 Task: Perform Monte Carlo simulations for a stochastic process.
Action: Mouse moved to (162, 94)
Screenshot: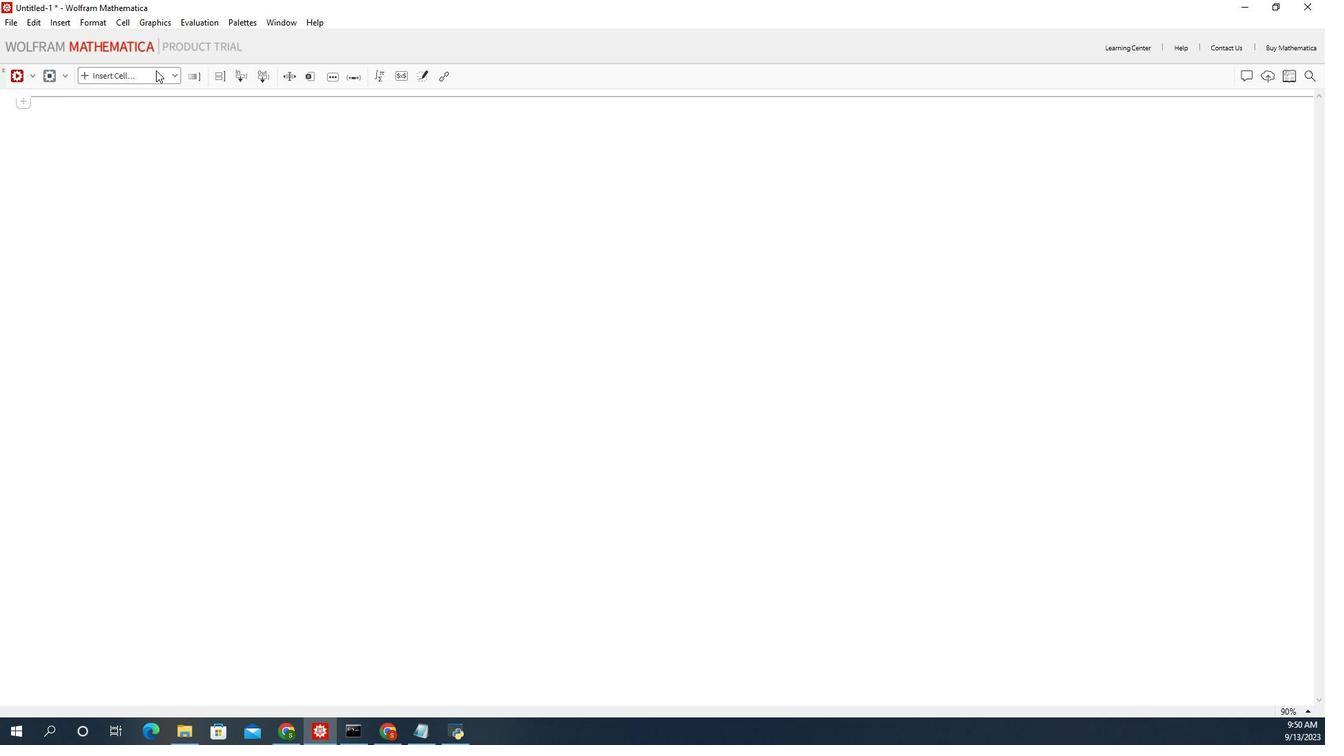 
Action: Mouse pressed left at (162, 94)
Screenshot: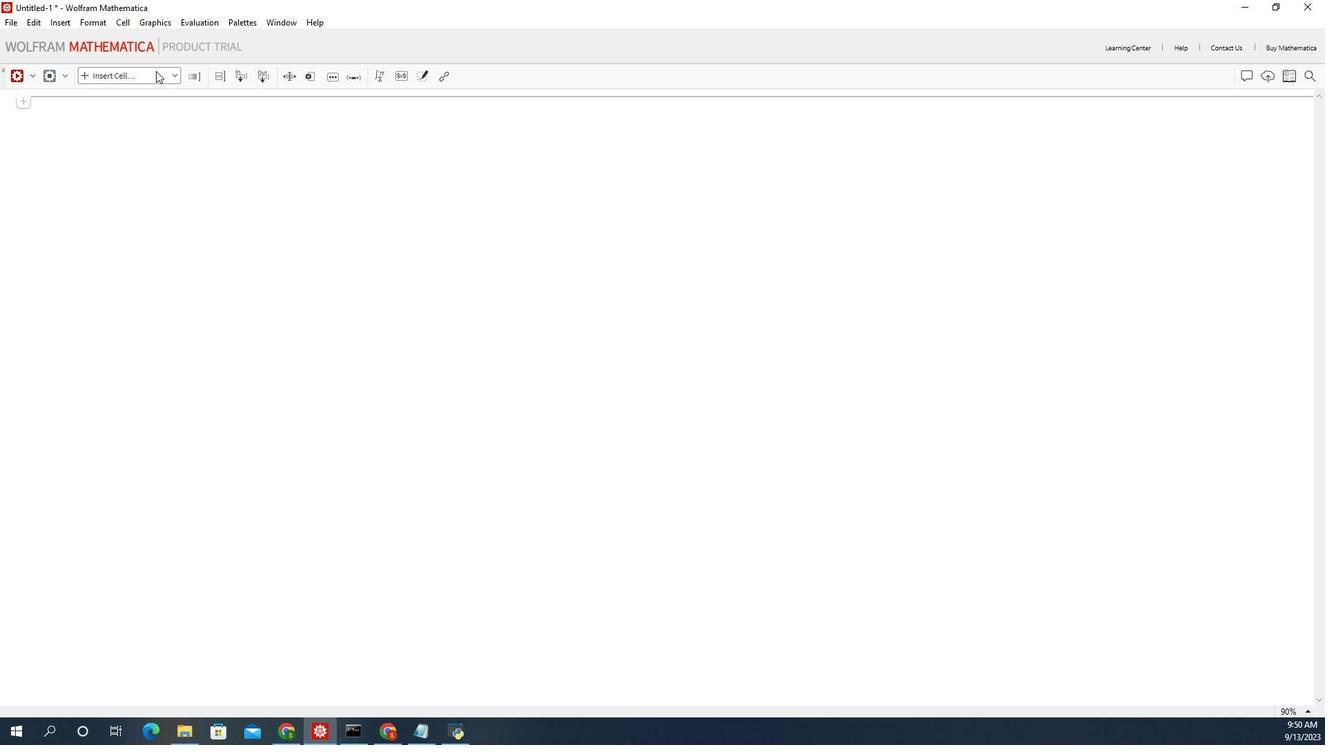 
Action: Mouse moved to (161, 120)
Screenshot: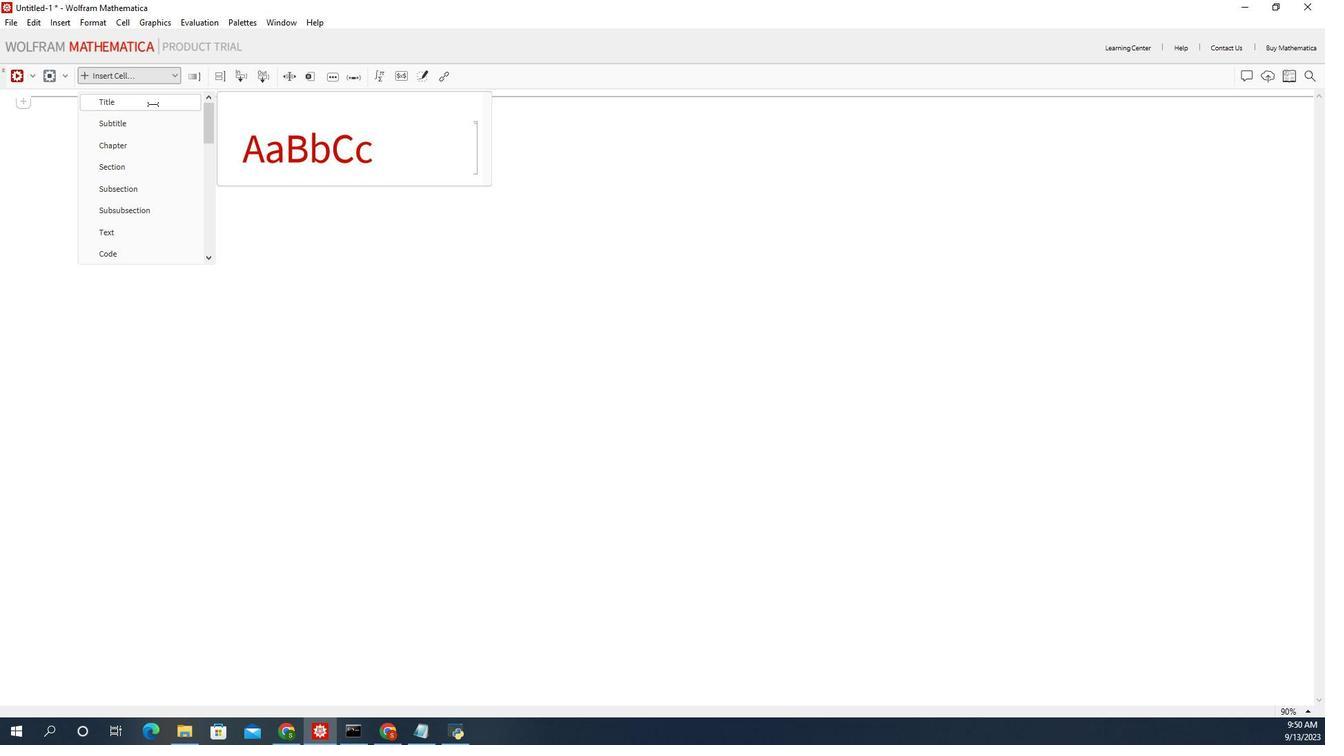
Action: Mouse pressed left at (161, 120)
Screenshot: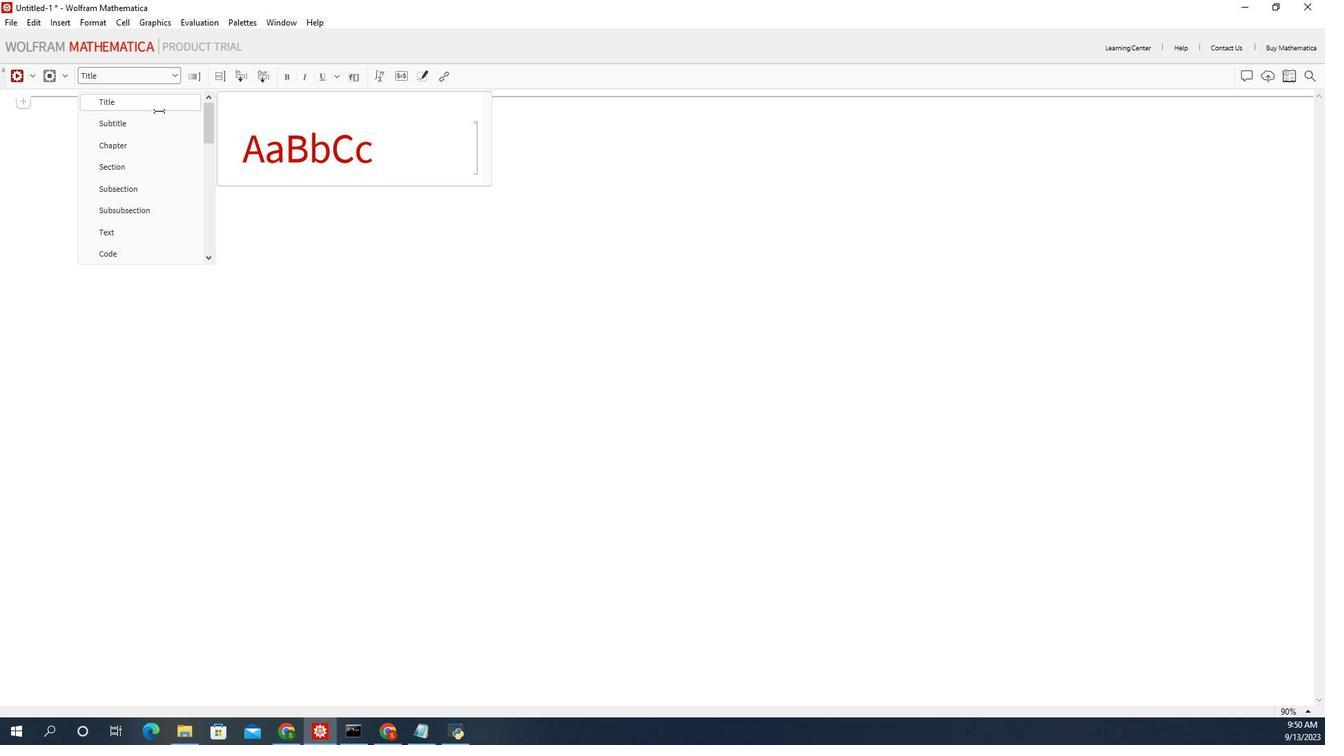 
Action: Mouse moved to (168, 142)
Screenshot: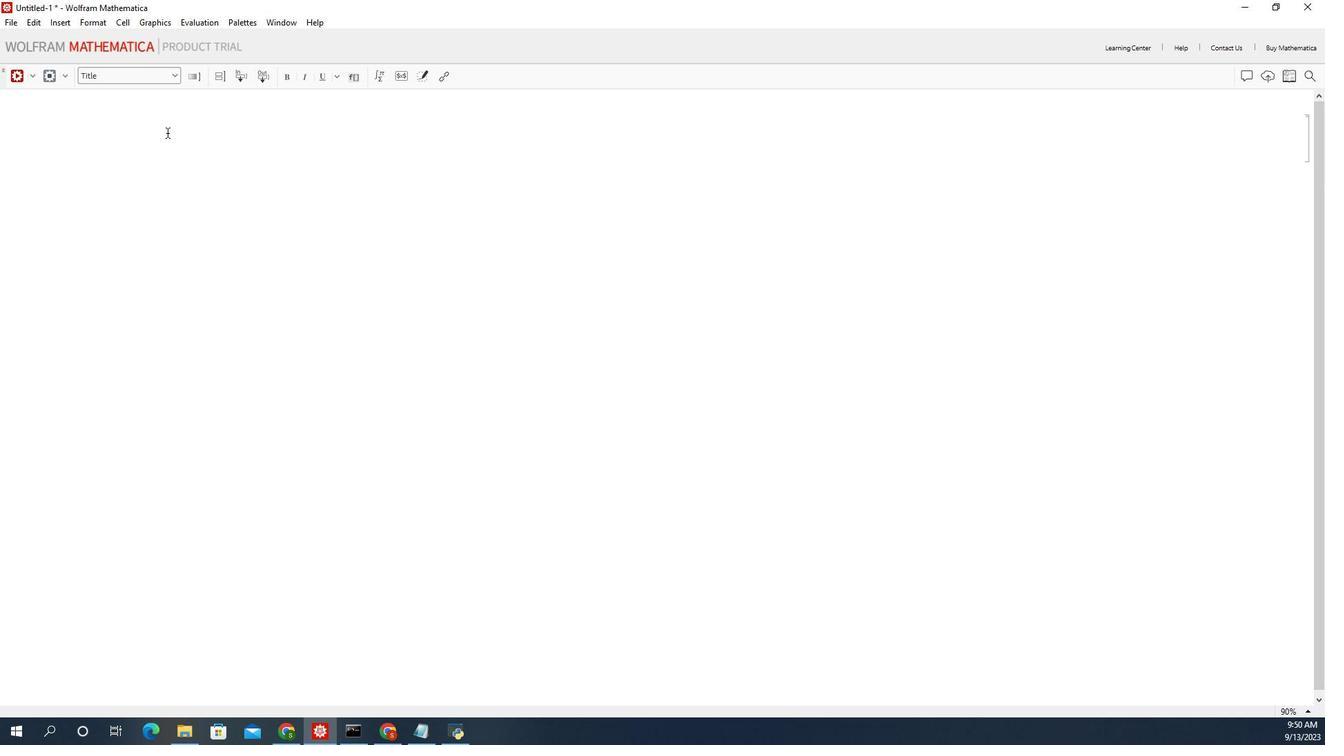 
Action: Key pressed <Key.shift>Monte<Key.space><Key.shift_r>Carlo<Key.space><Key.shift_r>Simulation<Key.space><Key.shift_r>For<Key.space><Key.shift_r>A<Key.space><Key.shift_r>Scho<Key.backspace><Key.backspace><Key.backspace>tochastic<Key.space><Key.shift>Process.
Screenshot: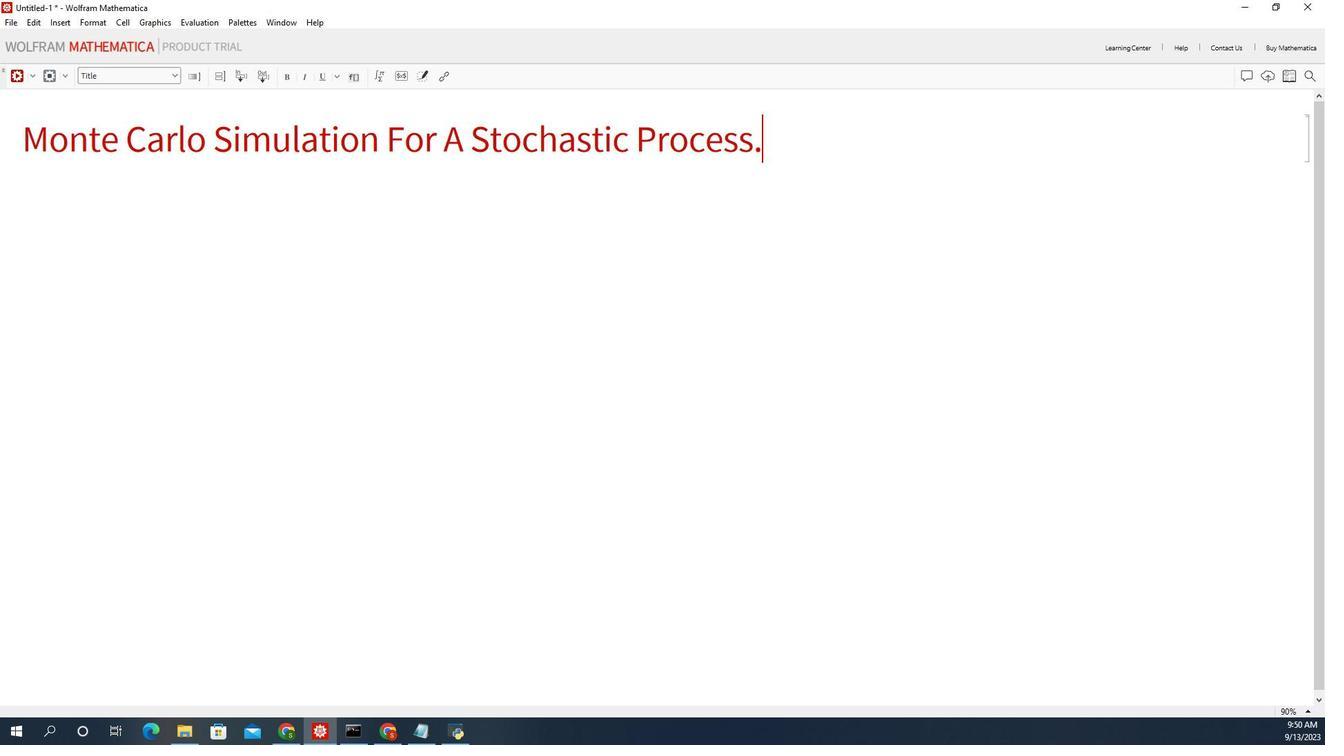 
Action: Mouse moved to (118, 169)
Screenshot: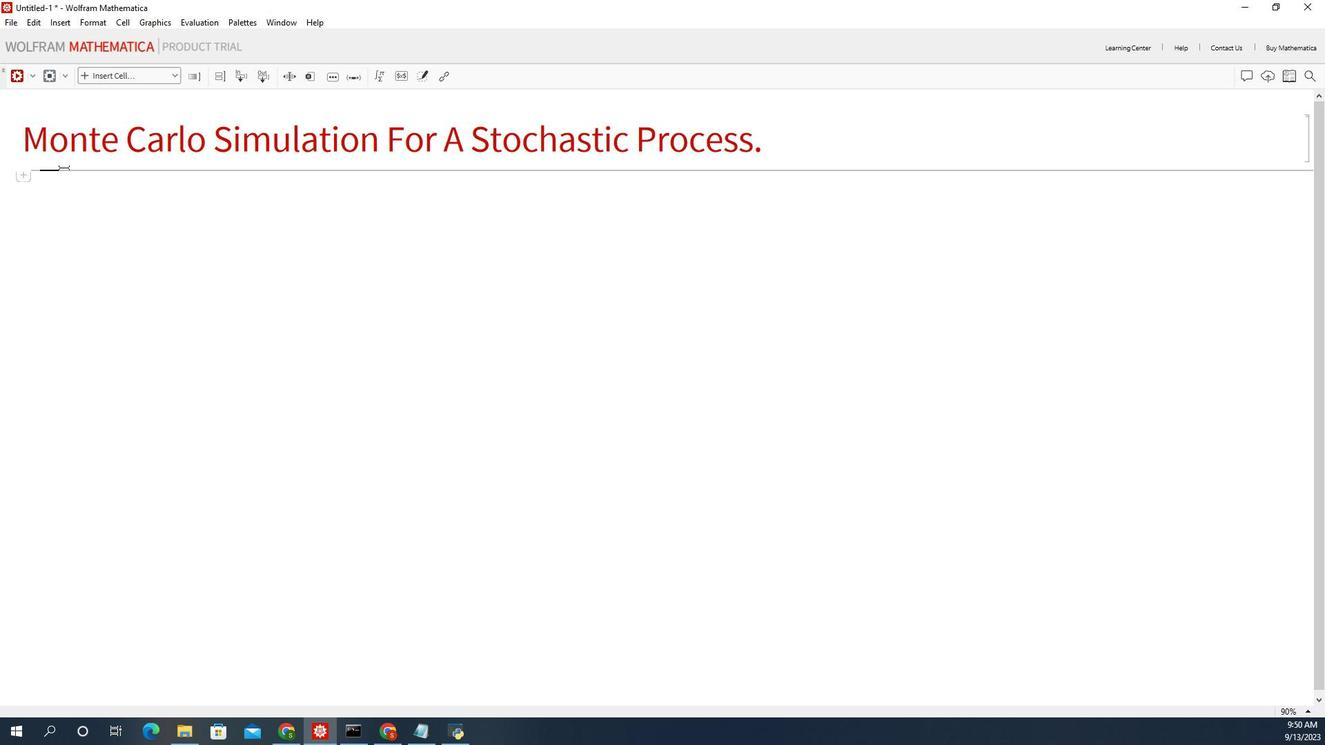 
Action: Mouse pressed left at (118, 169)
Screenshot: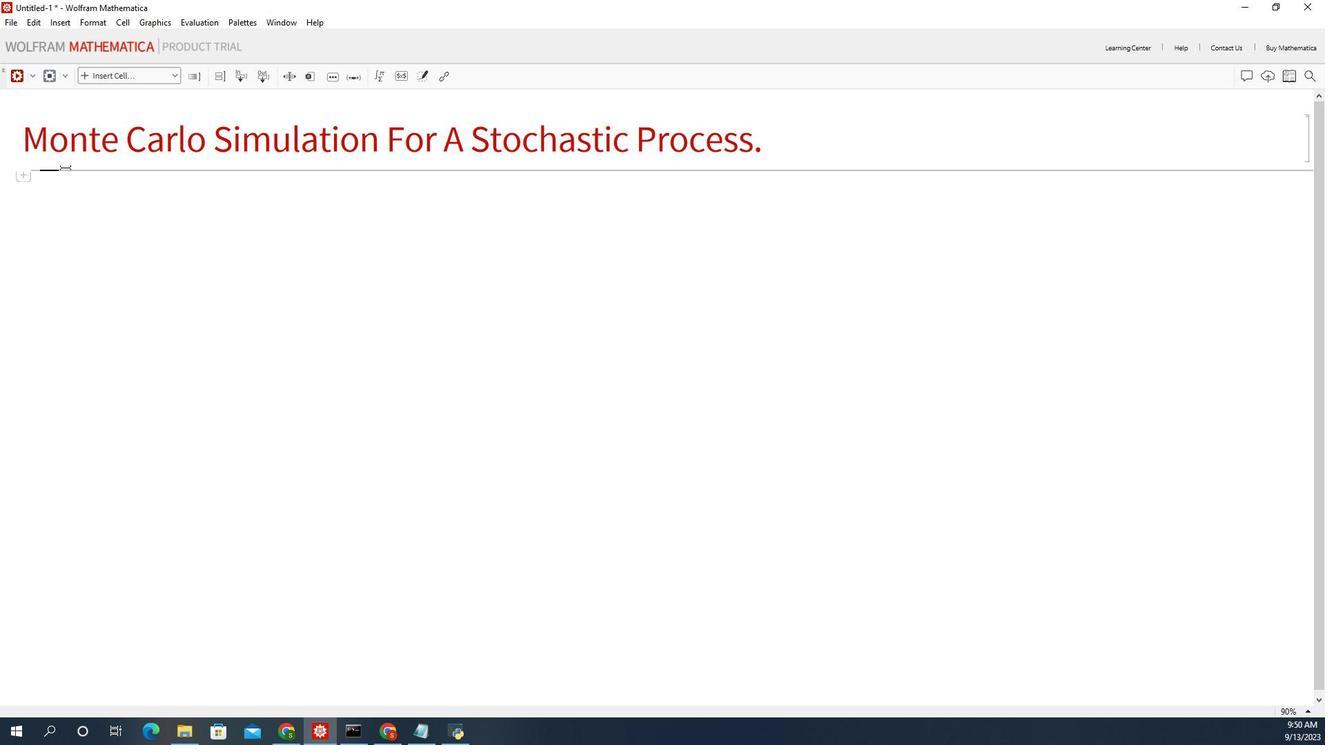 
Action: Mouse moved to (151, 102)
Screenshot: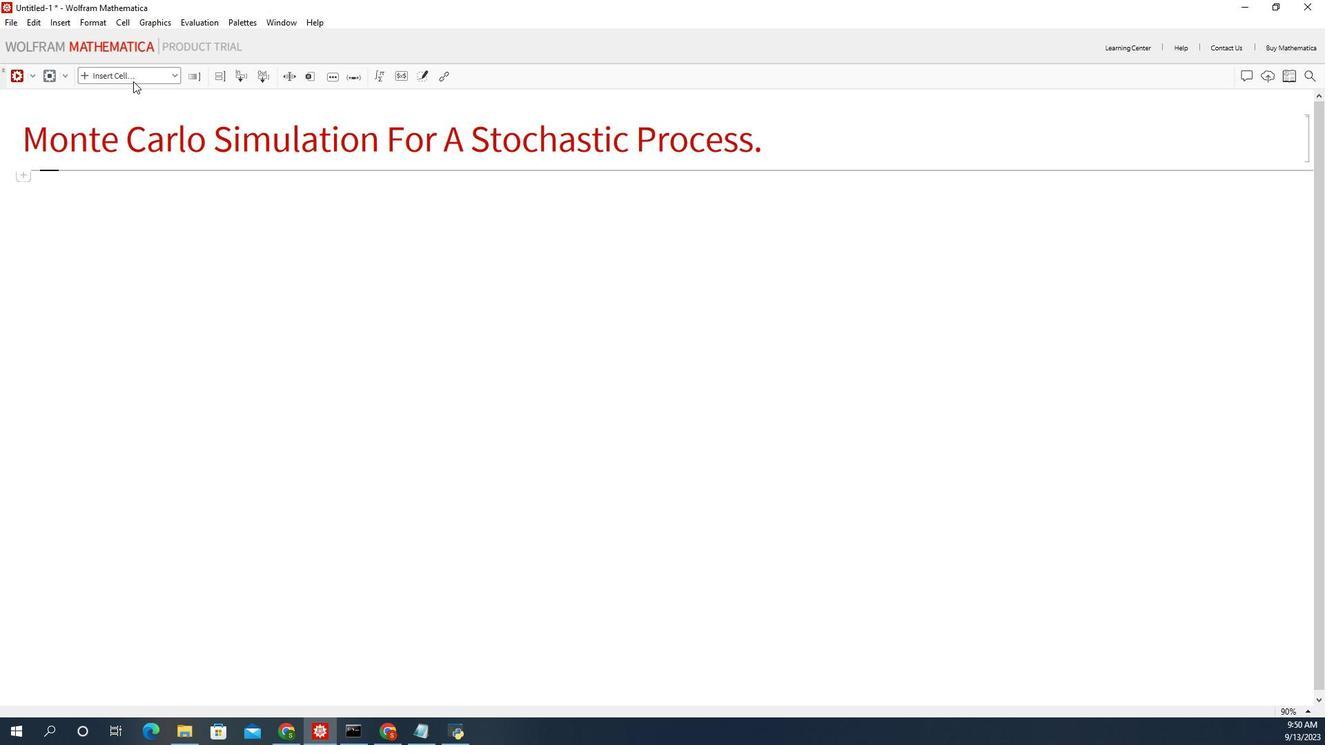 
Action: Mouse pressed left at (151, 102)
Screenshot: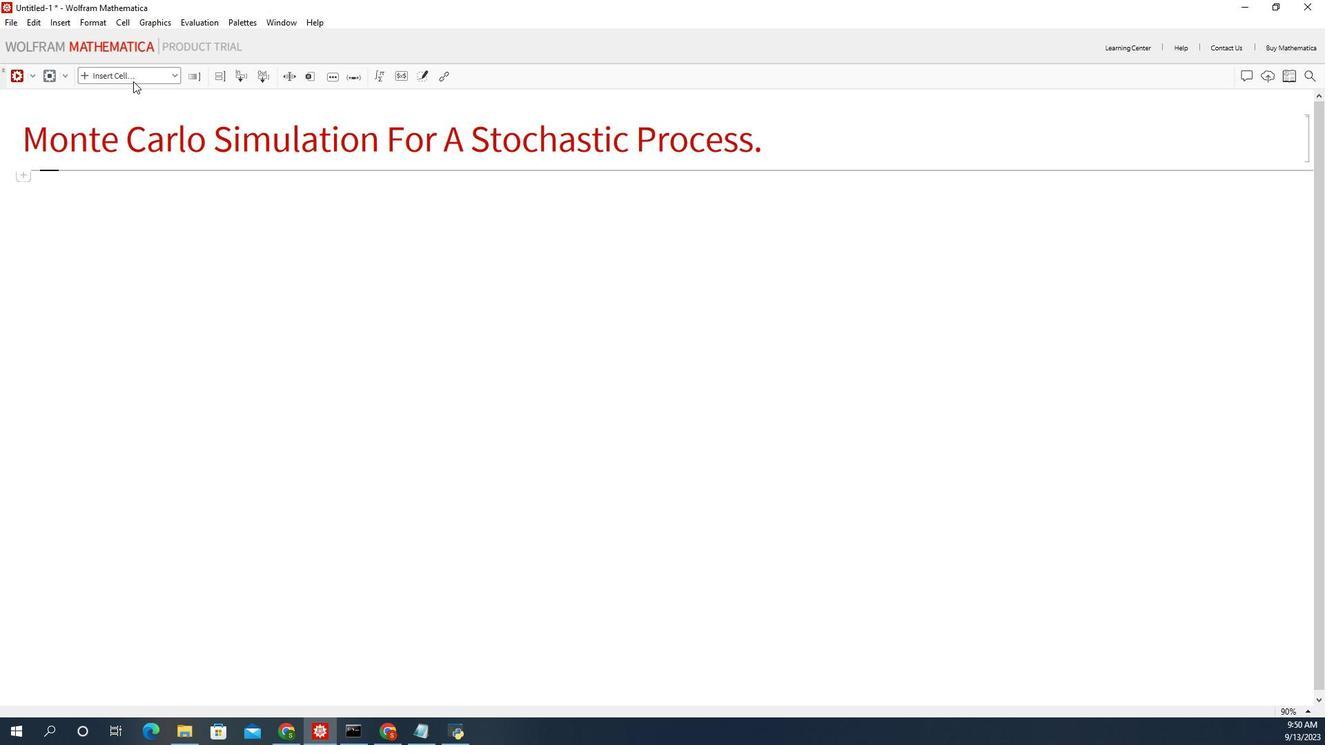 
Action: Mouse moved to (149, 234)
Screenshot: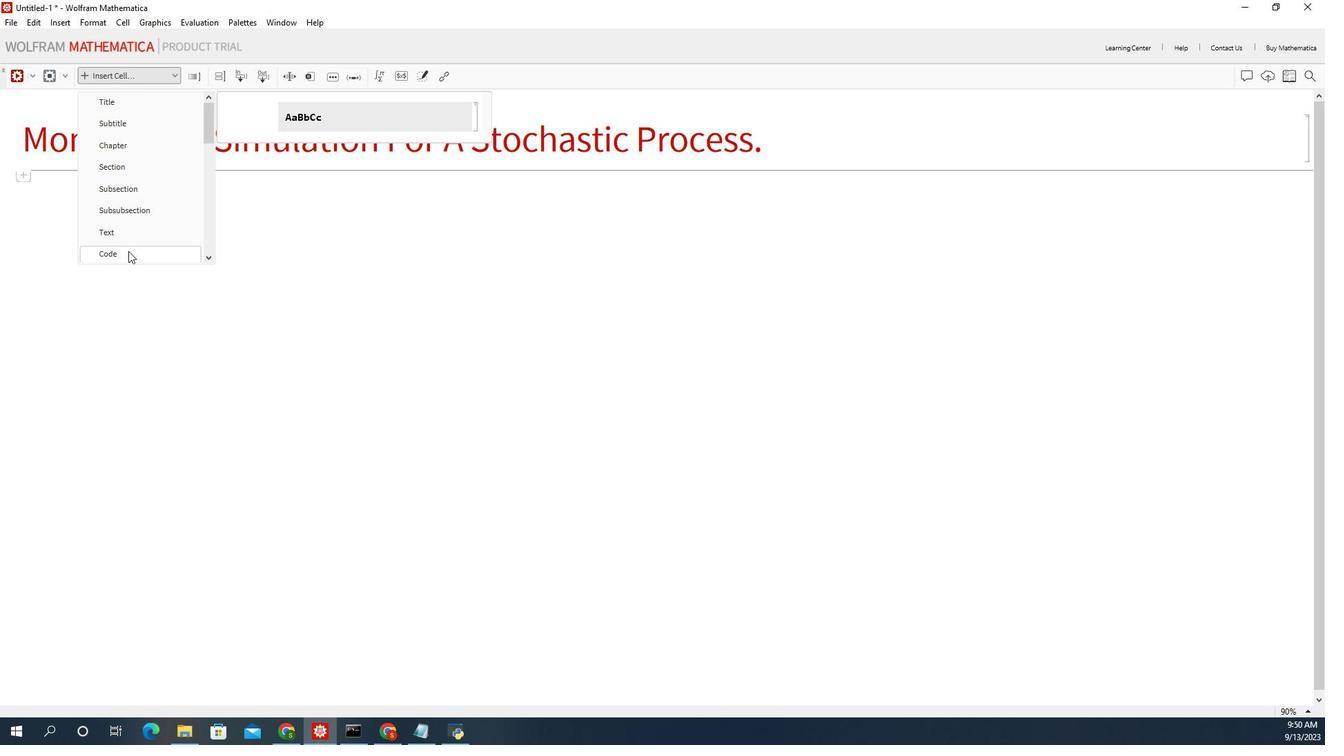 
Action: Mouse pressed left at (149, 234)
Screenshot: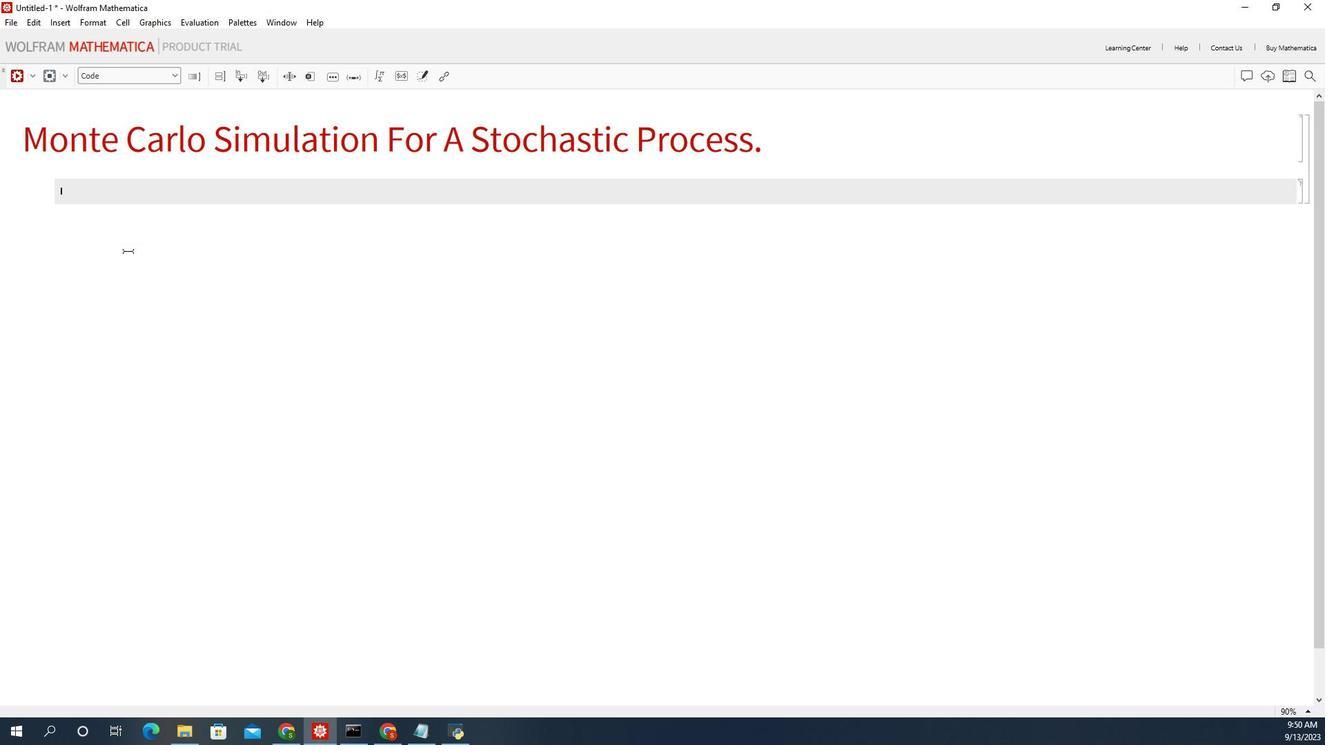 
Action: Key pressed <Key.cmd>9
Screenshot: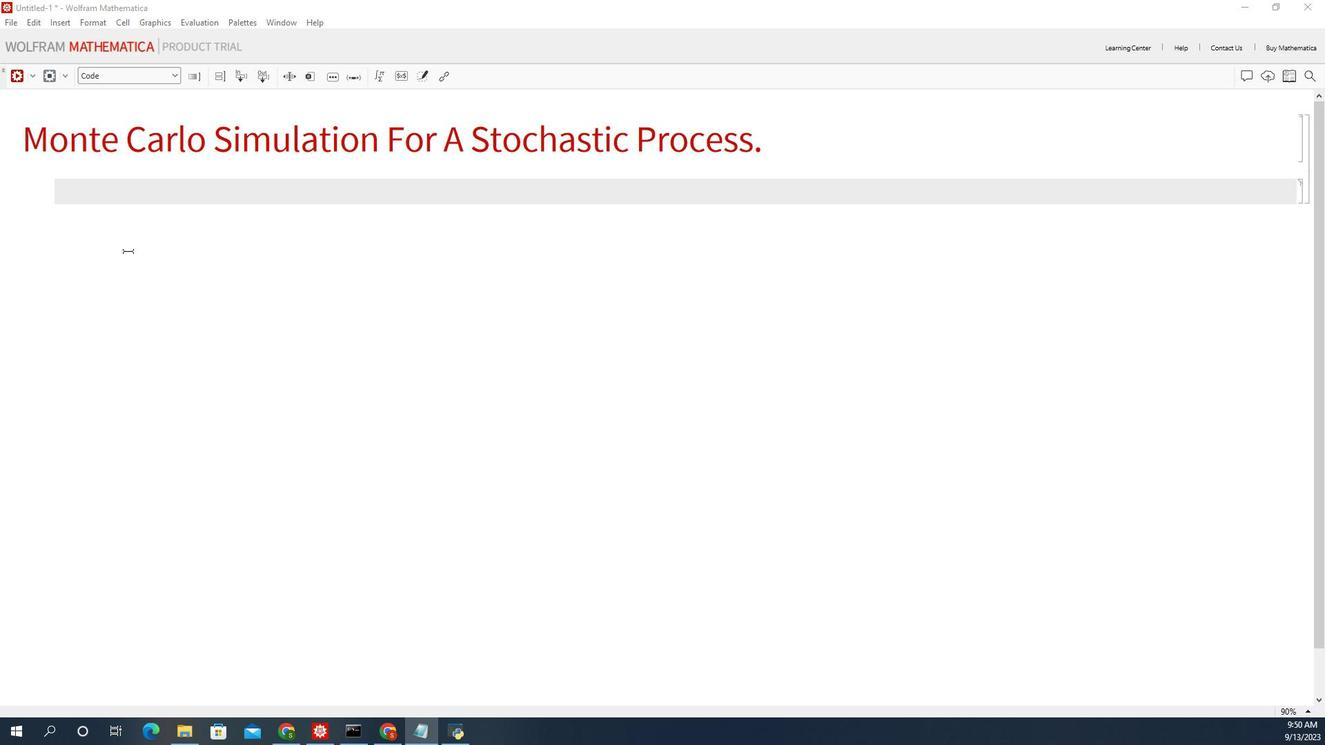 
Action: Mouse moved to (172, 194)
Screenshot: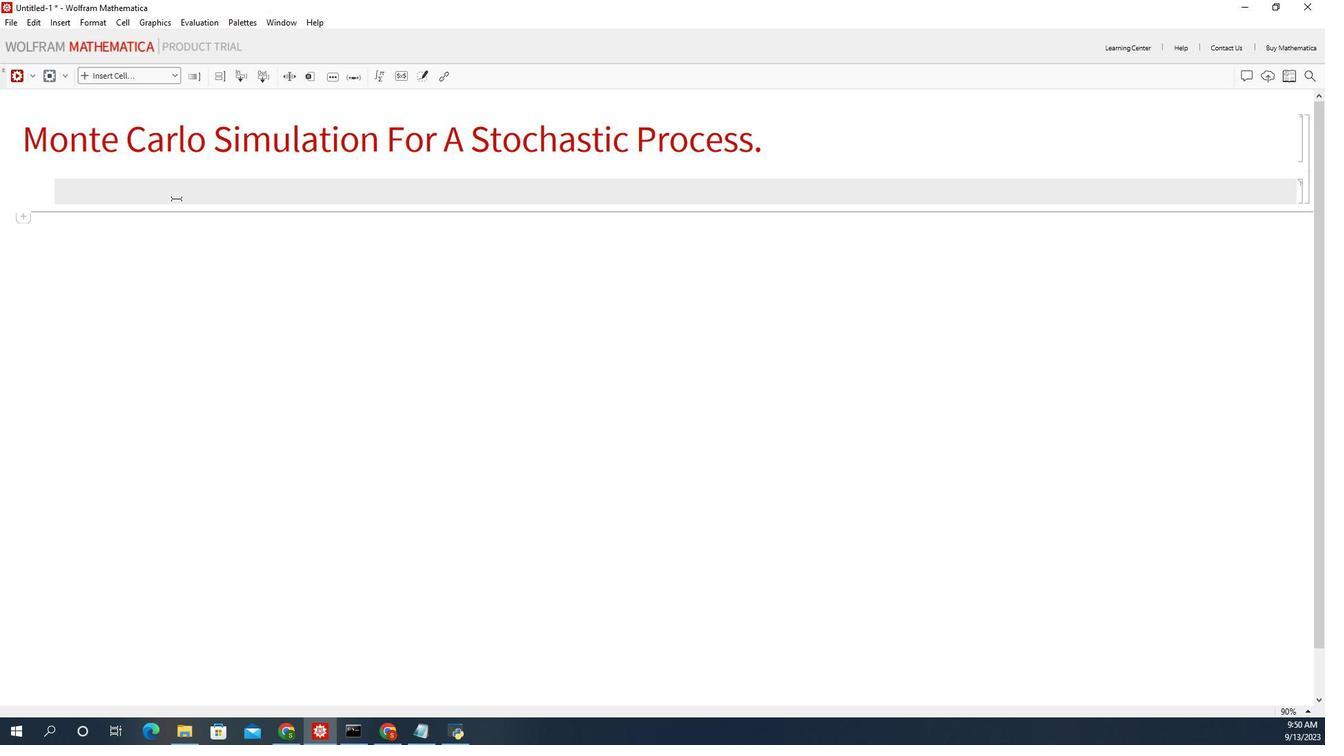 
Action: Mouse pressed left at (172, 194)
Screenshot: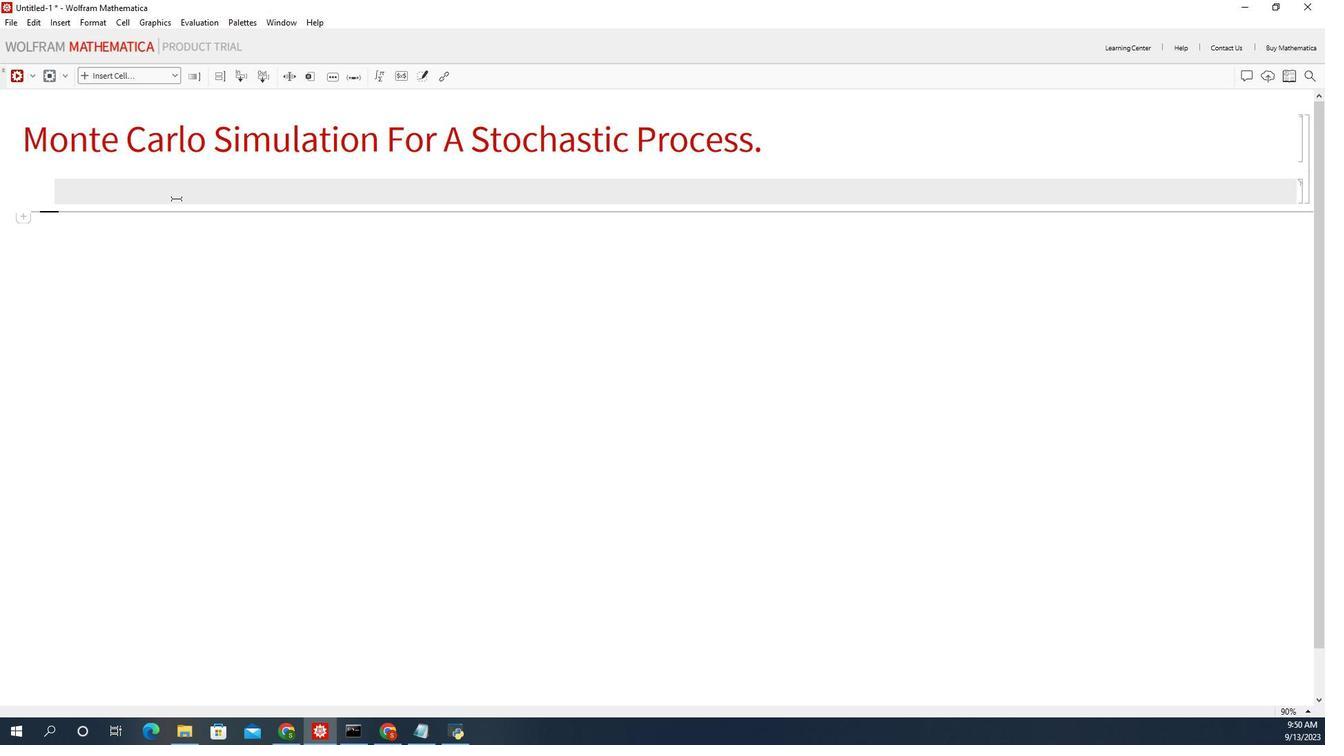 
Action: Mouse moved to (173, 189)
Screenshot: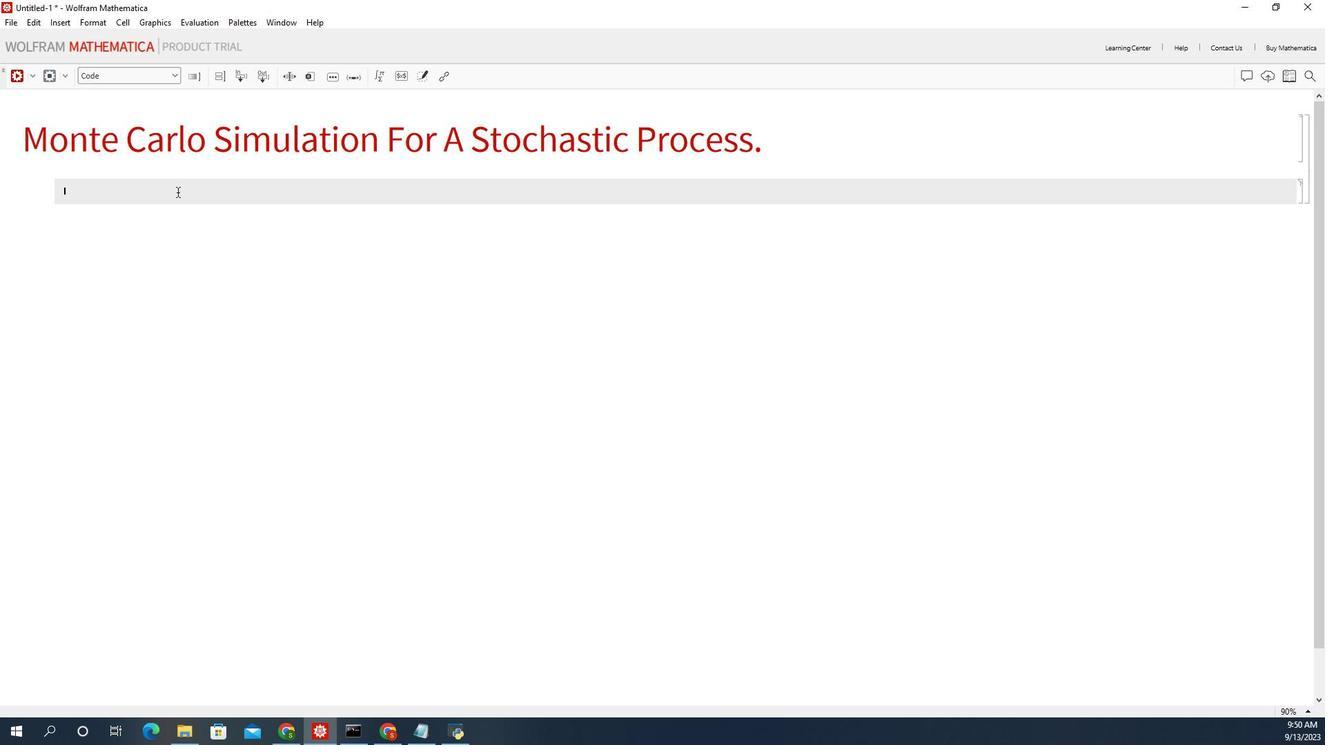 
Action: Mouse pressed left at (173, 189)
Screenshot: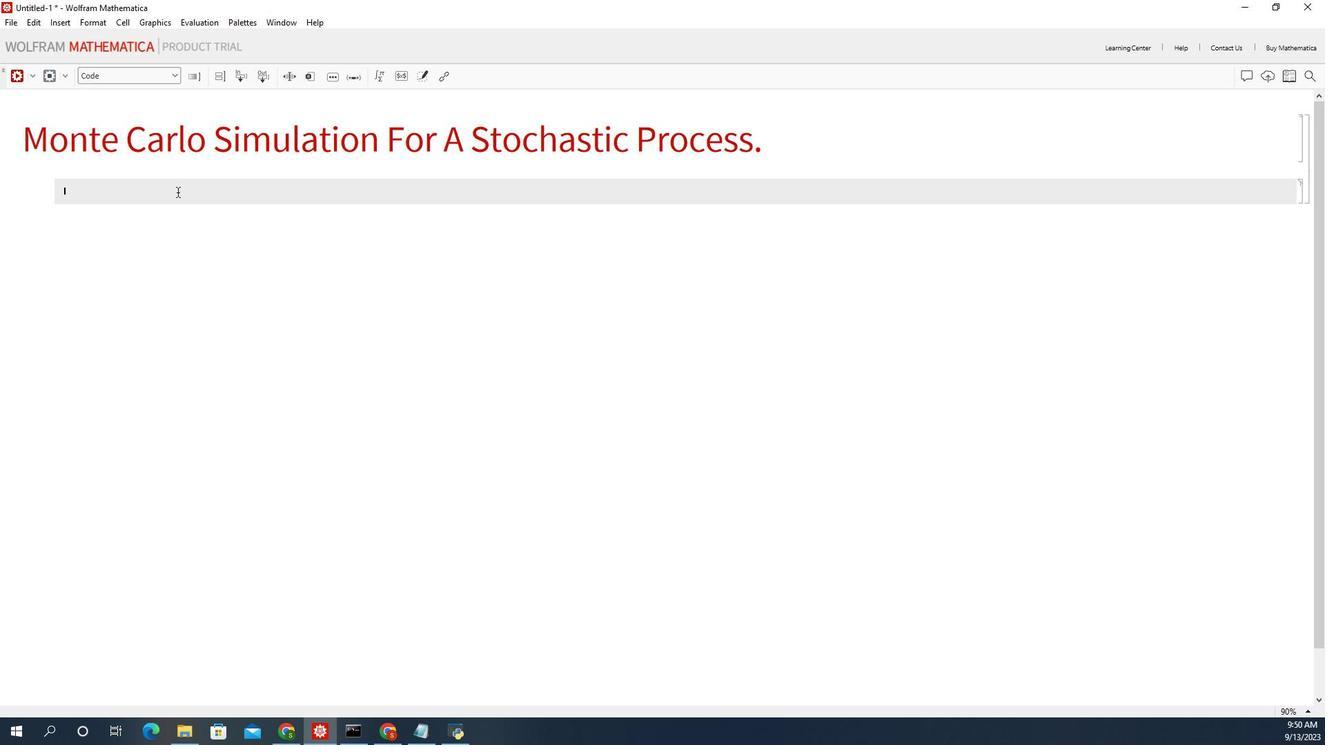 
Action: Key pressed <Key.shift>(*<Key.space><Key.shift_r>Defu<Key.backspace>ine<Key.space>parameters<Key.space>1<Key.enter>ctrl+Zinectrl+Yctrl+Y<Key.space><Key.shift>Parameter<Key.space>1<Key.backspace><Key.num_lock><Key.end><Key.enter><Key.shift_r>Seed<Key.enter>[123<Key.right>;<Key.enter><Key.backspace><Key.space><Key.shift>(<Key.shift>*<Key.space><Key.shift_r>Set<Key.space>a<Key.space>random<Key.space>f<Key.backspace>seed<Key.space>fo<Key.space>r<Key.backspace><Key.backspace>r<Key.space>reproductivity<Key.space><Key.end><Key.enter>ns<Key.backspace><Key.shift_r>Simulations<Key.space>=<Key.space>0<Key.backspace>1000;<Key.enter><Key.backspace><Key.shift><Key.space><Key.shift>(*<Key.space>n<Key.backspace><Key.shift>Numver<Key.backspace><Key.backspace>b<Key.backspace>b<Key.backspace>e<Key.backspace><Key.backspace>ber<Key.space>of<Key.space>simulations<Key.end><Key.enter>n<Key.shift_r>Steps<Key.space>=<Key.space>100;<Key.enter>end<Key.shift_r>Tine<Key.backspace><Key.backspace>me<Key.space>=<Key.space>1.0;<Key.up><Key.space><Key.space><Key.shift>(**)<Key.left><Key.space><Key.shift>M<Key.backspace><Key.shift>Number<Key.space>of<Key.space>time<Key.space>steps<Key.space><Key.end><Key.enter><Key.backspace><Key.left><Key.down><Key.space><Key.shift>*<Key.backspace><Key.shift>(*<Key.space><Key.shift_r>End<Key.space>time<Key.space>of<Key.space>the<Key.space>sm<Key.backspace>imulation<Key.end><Key.enter><Key.shift><Key.shift><Key.shift><Key.shift><Key.shift><Key.shift><Key.shift><Key.shift><Key.shift><Key.shift><Key.shift><Key.shift><Key.shift><Key.shift><Key.shift><Key.shift><Key.shift><Key.shift><Key.shift><Key.shift><Key.shift>(*<Key.space><Key.shift>Perform<Key.space><Key.shift>Mn<Key.backspace>one<Key.backspace>te<Key.space><Key.shift_r>Carki<Key.space><Key.backspace><Key.backspace><Key.backspace>lo<Key.space>sum<Key.backspace><Key.backspace>imulation<Key.space>for<Key.space>a<Key.space><Key.shift><Key.shift><Key.shift><Key.shift><Key.shift>Brownian<Key.space><Key.shift>Motian<Key.backspace><Key.backspace>on<Key.space><Key.end><Key.enter>su<Key.backspace>imulations<Key.space>=<Key.space><Key.shift>Table[<Key.enter><Key.enter><Key.up><Key.shift_r>Accumulate[<Key.enter><Key.enter><Key.up><Key.shift>Pren<Key.backspace>pend<Key.down><Key.enter>[<Key.enter><Key.enter><Key.up><Key.shift><Key.shift><Key.shift>Random<Key.space><Key.shift_r><Key.backspace><Key.shift_r>Var<Key.enter>[[<Key.backspace><Key.enter><Key.enter><Key.up><Key.shift>Normal<Key.shift_r>Distribution[<Key.enter><Key.enter><Key.shift_r>0,<Key.shift_r>Sqrit<Key.backspace><Key.backspace>t[end<Key.enter>/nst<Key.enter><Key.end>,<Key.enter>nsteps<Key.enter><Key.down><Key.left><Key.backspace><Key.right>,<Key.enter>0<Key.down><Key.left><Key.backspace><Key.down><Key.left><Key.backspace><Key.end>,<Key.left><Key.right><Key.shift><Key.shift><Key.shift><Key.shift><Key.shift><Key.shift><Key.shift><Key.shift><Key.shift><Key.shift><Key.enter><Key.shift><Key.shift><Key.shift><Key.shift><Key.shift><Key.shift><Key.shift>{n<Key.shift_r>Simulations<Key.down><Key.enter><Key.down>;<Key.enter><Key.shift>(*<Key.space><Key.shift>Visualise<Key.space>the<Key.space><Key.shift>Monte<Key.space><Key.shift_r>CAr<Key.backspace><Key.backspace>arlo<Key.space>simulation<Key.space>results<Key.space><Key.end><Key.enter><Key.shift>List<Key.shift>Line<Key.shift>P<Key.enter>[<Key.enter><Key.enter><Key.up><Key.shift_r>S<Key.backspace>simulations,<Key.space><Key.shift>Plt<Key.backspace>otrange<Key.enter><Key.shift_r>All<Key.enter>,<Key.enter><Key.shift>Plot<Key.shift>Label<Key.enter><Key.shift>"<Key.shift_r>Brownian<Key.space><Key.shift>Motion<Key.space><Key.shift_r>Simulations<Key.right>,<Key.enter><Key.shift><Key.shift_r>Axes<Key.shift>Label<Key.enter><Key.shift><Key.shift><Key.shift><Key.shift><Key.shift><Key.shift><Key.shift><Key.shift><Key.shift><Key.shift><Key.shift>{"<Key.shift_r>Time<Key.space><Key.shift_r>Steps<Key.right>,<Key.shift>{<Key.shift>"<Key.shift>Positions<Key.backspace><Key.end><Key.left>,<Key.shift><Key.shift><Key.shift><Key.shift><Key.shift><Key.shift><Key.shift><Key.shift><Key.shift><Key.shift><Key.shift><Key.shift><Key.shift><Key.shift>Plotlegends<Key.enter>-<Key.shift>?<Key.backspace><Key.shift>><Key.space><Key.shift_r>Automatic<Key.enter><Key.end><Key.shift_r><Key.shift_r><Key.shift_r><Key.shift_r><Key.shift_r><Key.shift_r><Key.shift_r><Key.shift_r><Key.shift_r><Key.shift_r><Key.shift_r><Key.shift_r><Key.shift_r><Key.shift_r><Key.shift_r><Key.shift_r><Key.shift_r><Key.shift_r><Key.enter>
Screenshot: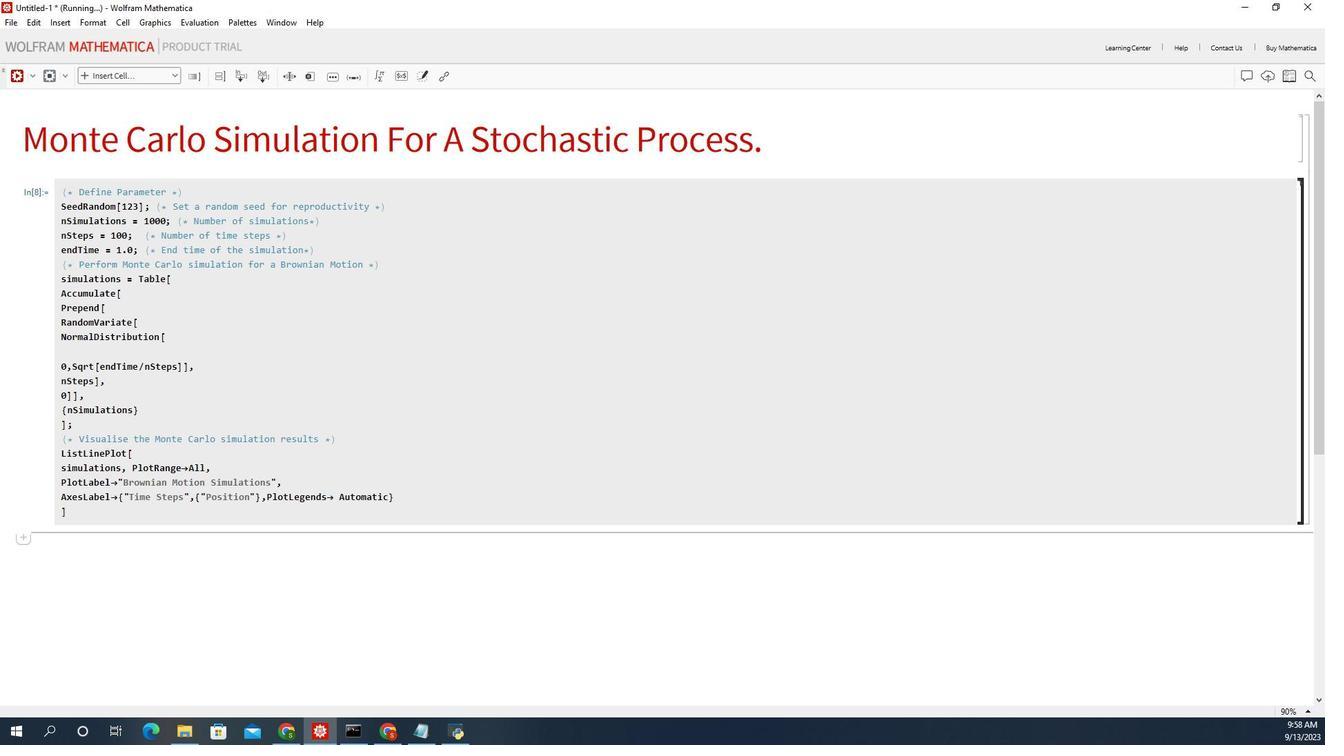 
Action: Mouse moved to (196, 291)
Screenshot: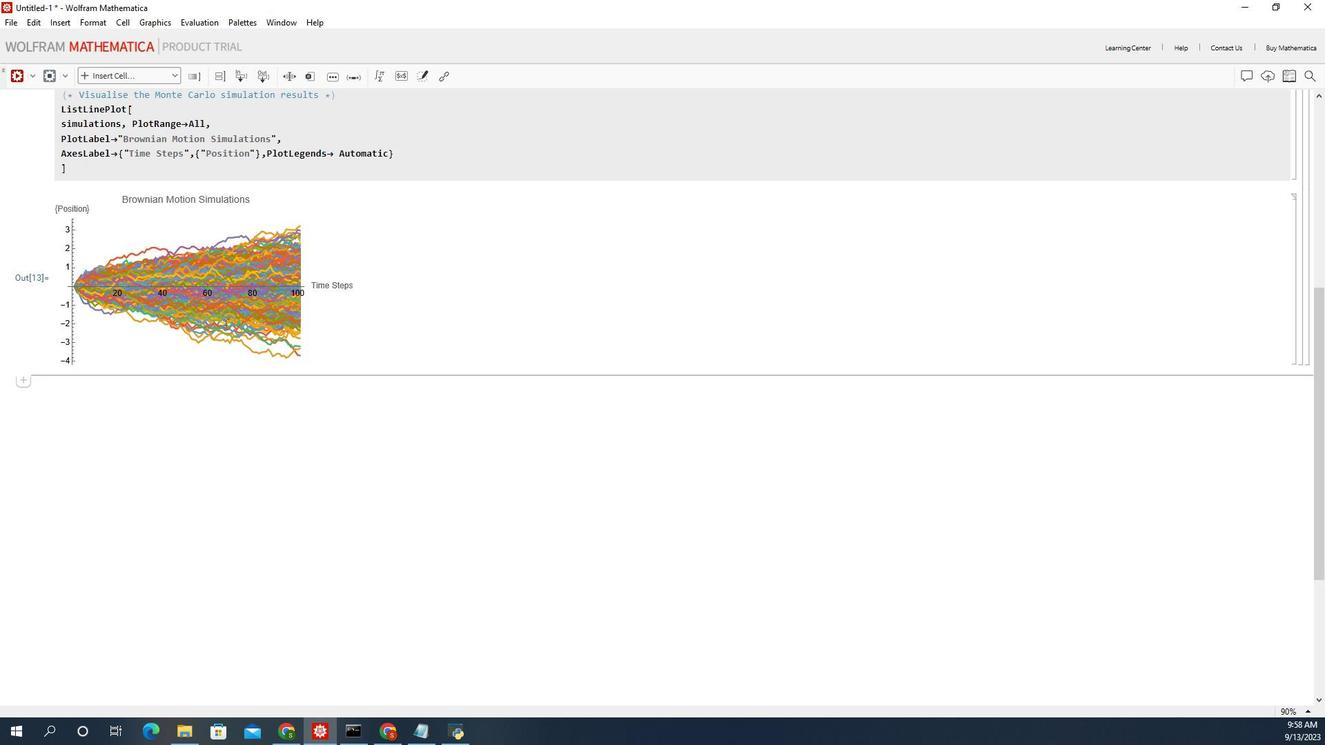 
Action: Mouse scrolled (196, 290) with delta (0, 0)
Screenshot: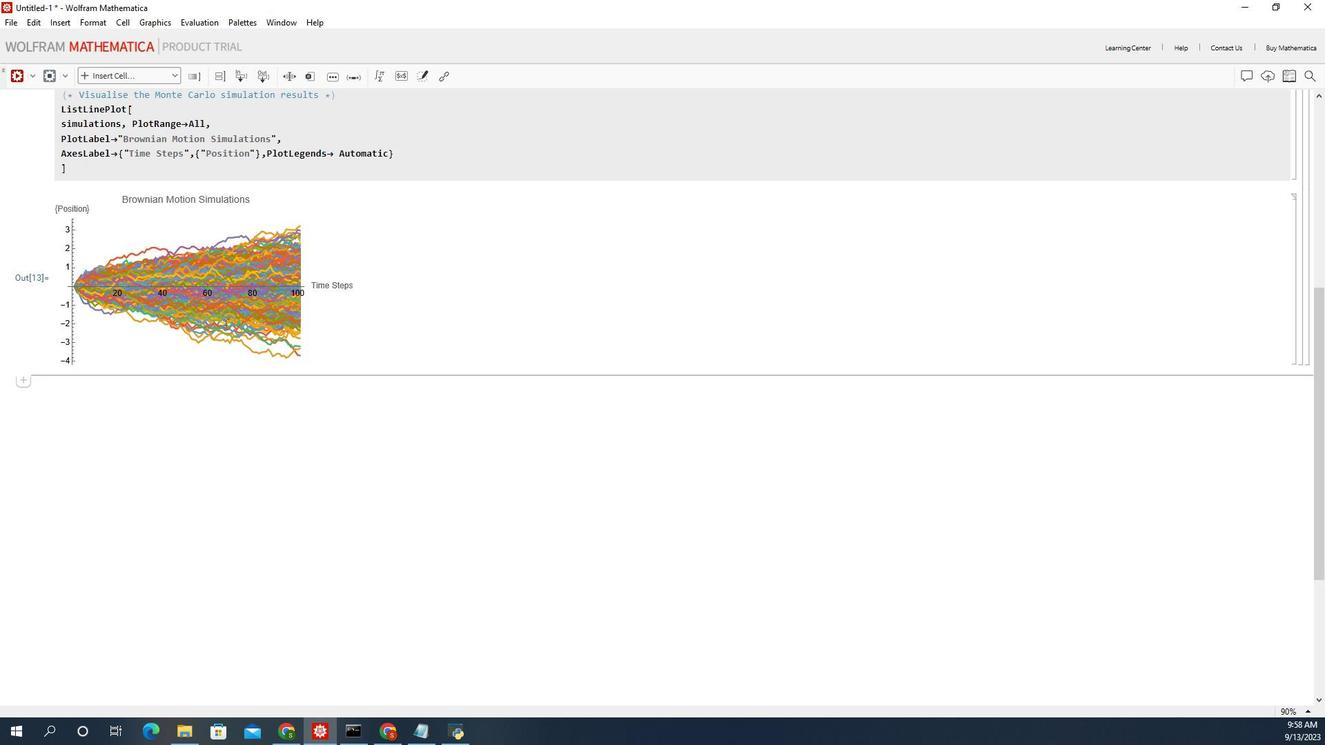 
Action: Mouse moved to (196, 292)
Screenshot: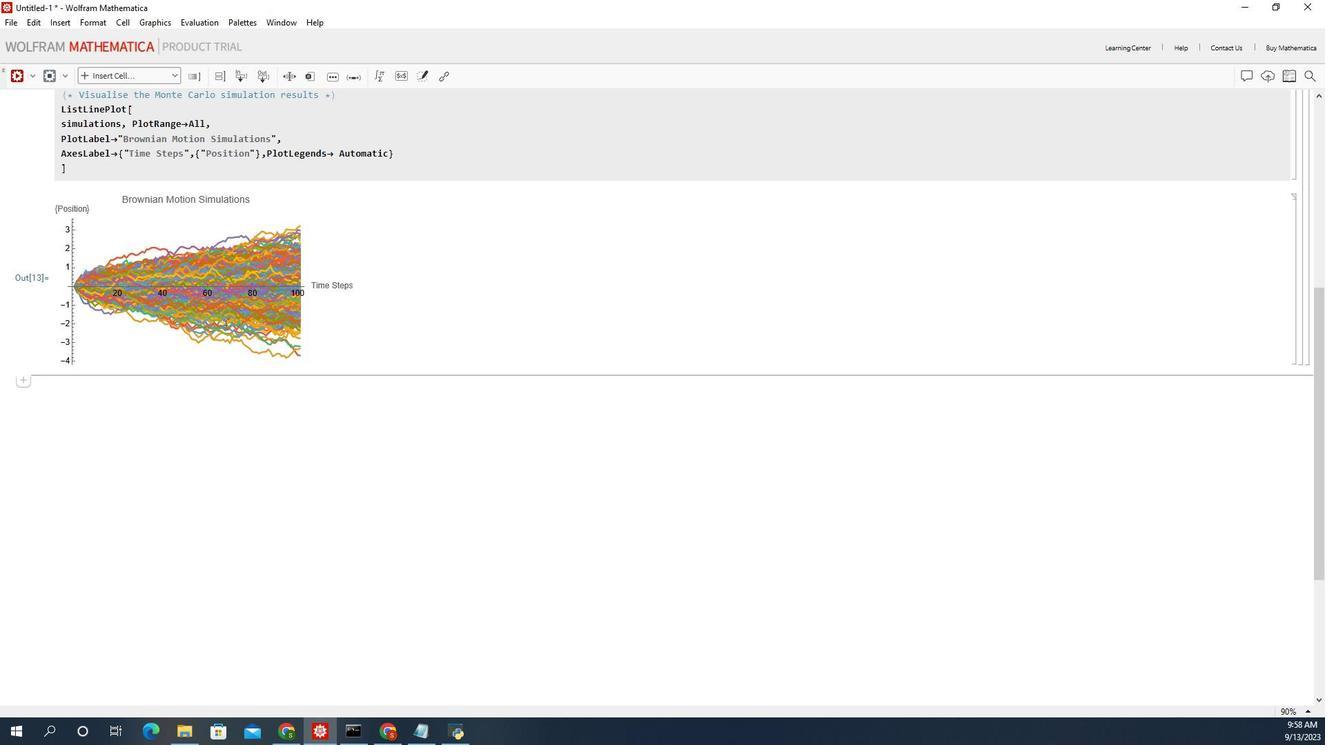 
Action: Mouse scrolled (196, 292) with delta (0, 0)
Screenshot: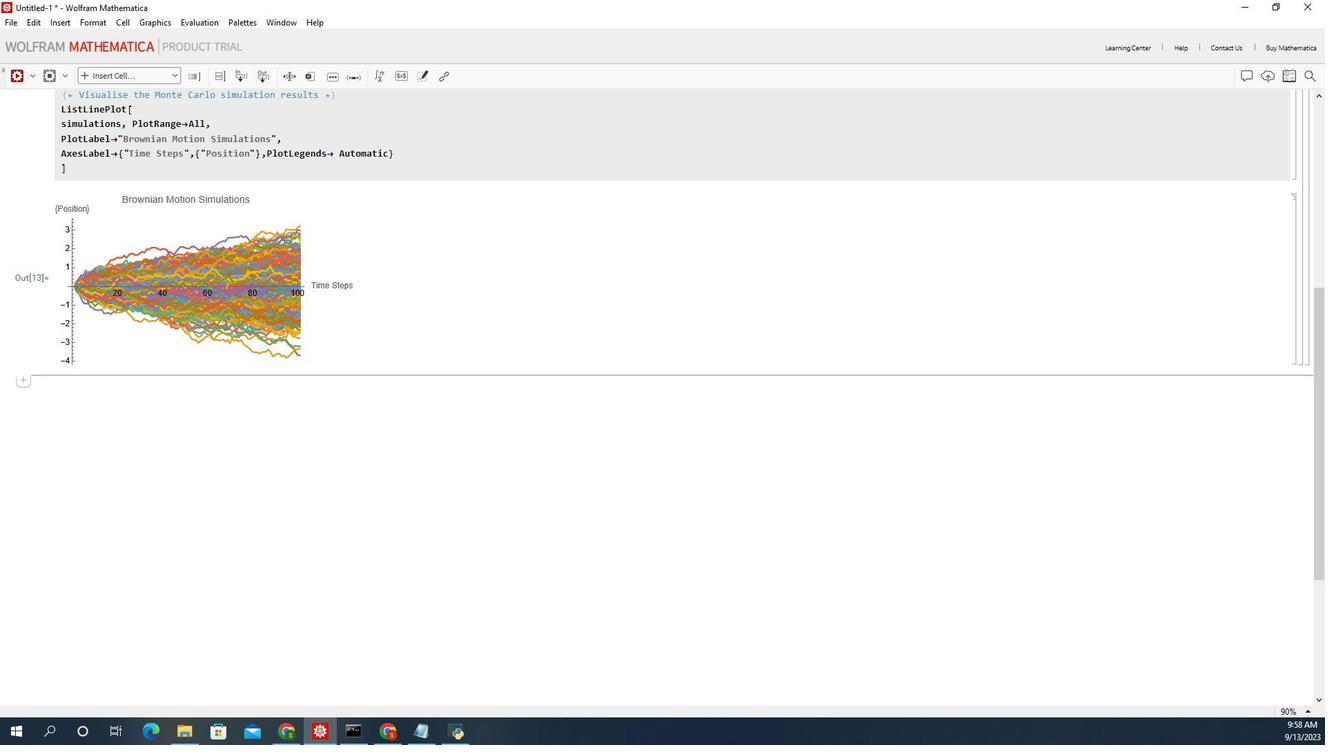
Action: Mouse scrolled (196, 292) with delta (0, 0)
Screenshot: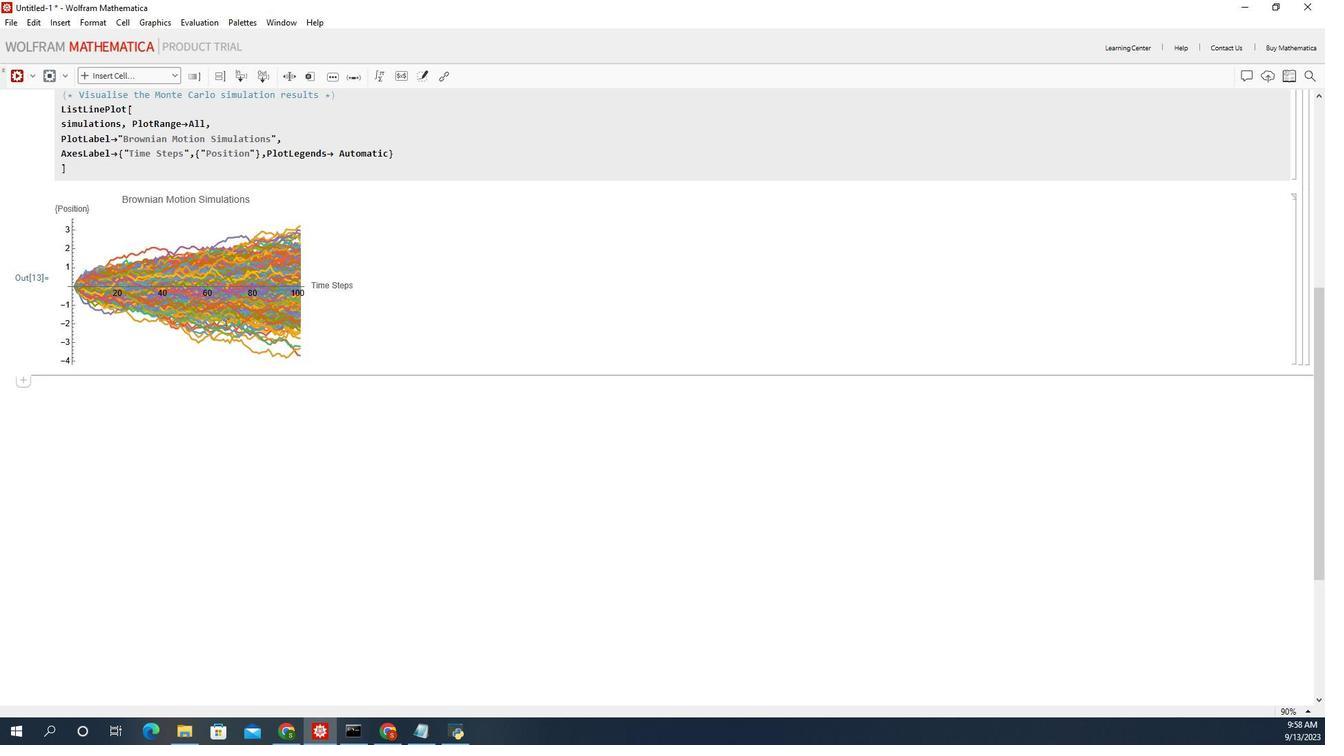 
Action: Mouse scrolled (196, 292) with delta (0, 0)
Screenshot: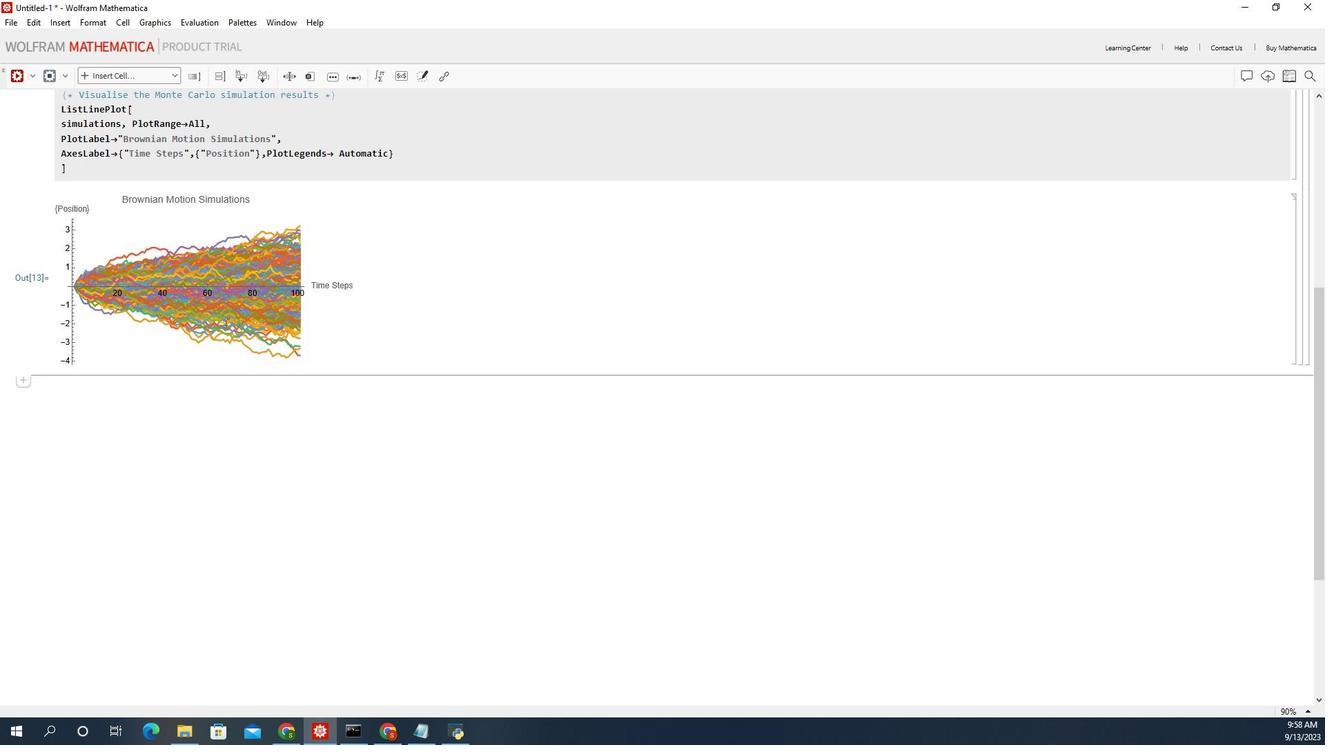 
Action: Mouse scrolled (196, 292) with delta (0, 0)
Screenshot: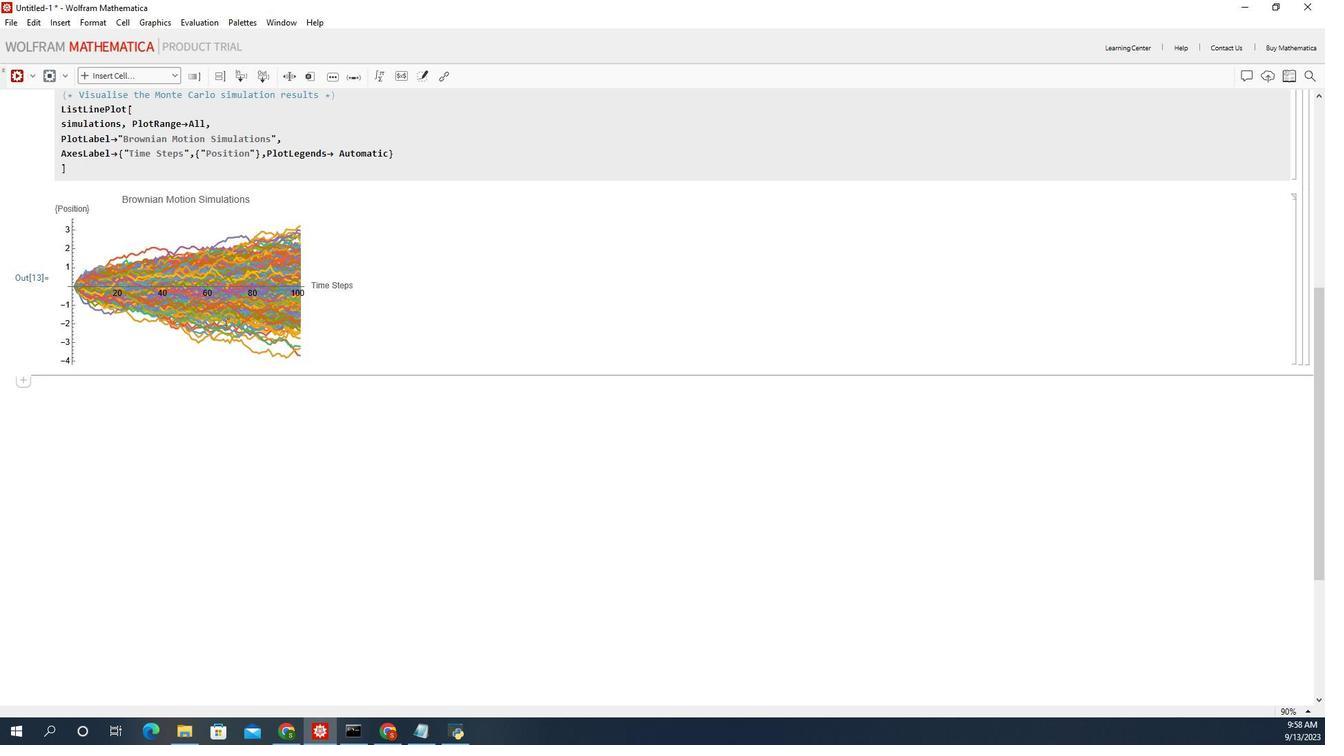 
Action: Mouse scrolled (196, 292) with delta (0, 0)
Screenshot: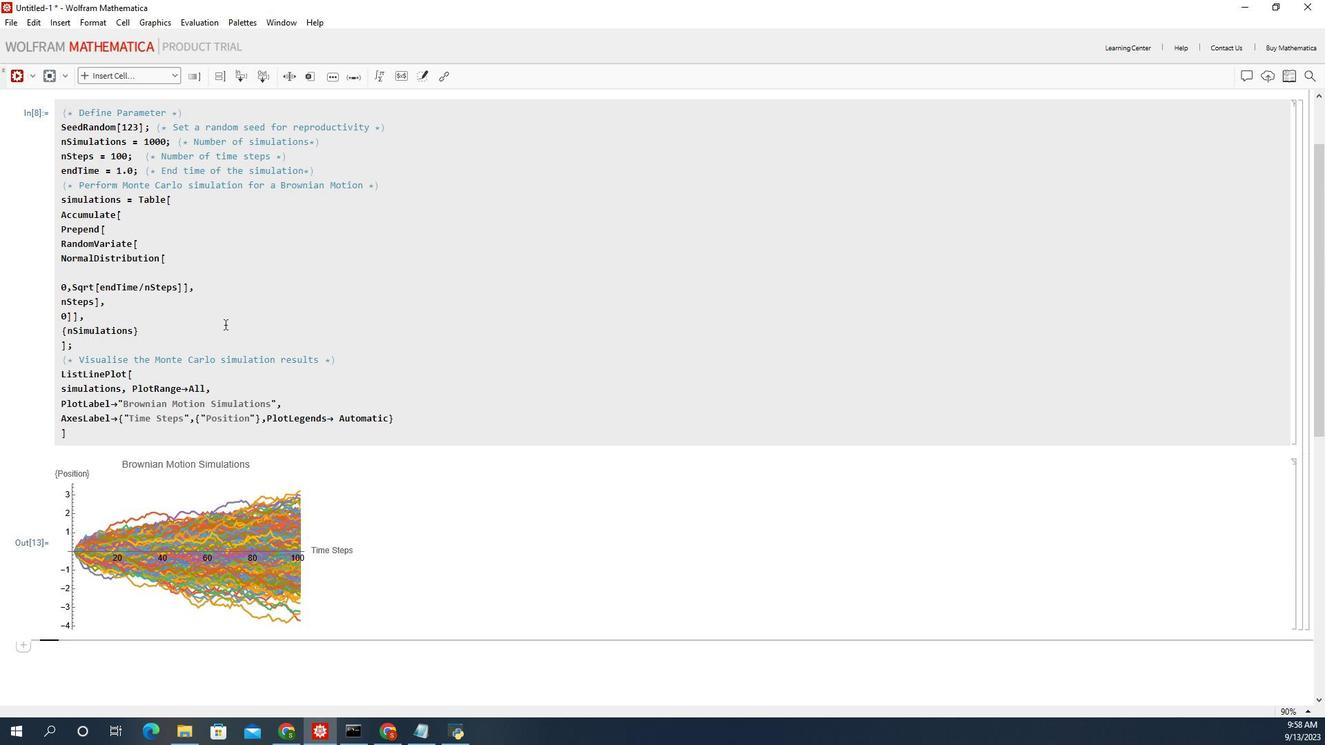 
Action: Mouse scrolled (196, 292) with delta (0, 0)
Screenshot: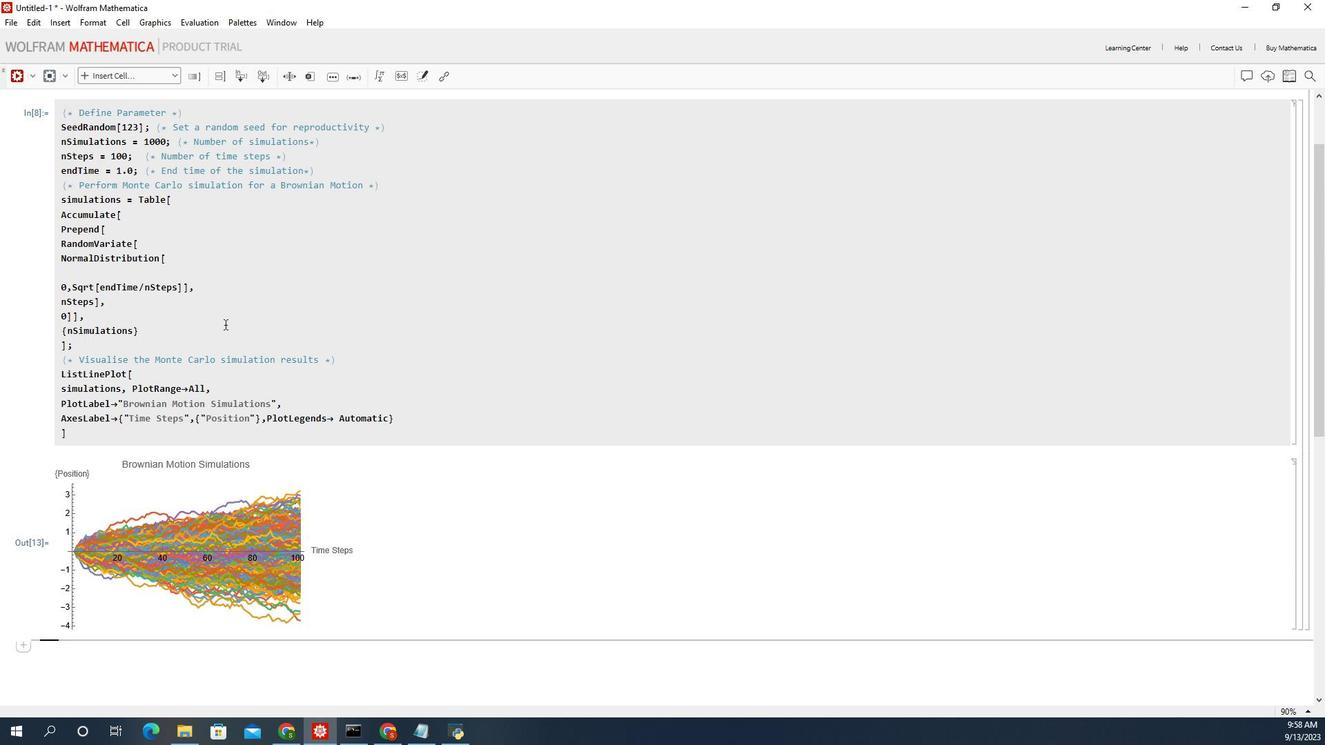
Action: Mouse scrolled (196, 292) with delta (0, 0)
Screenshot: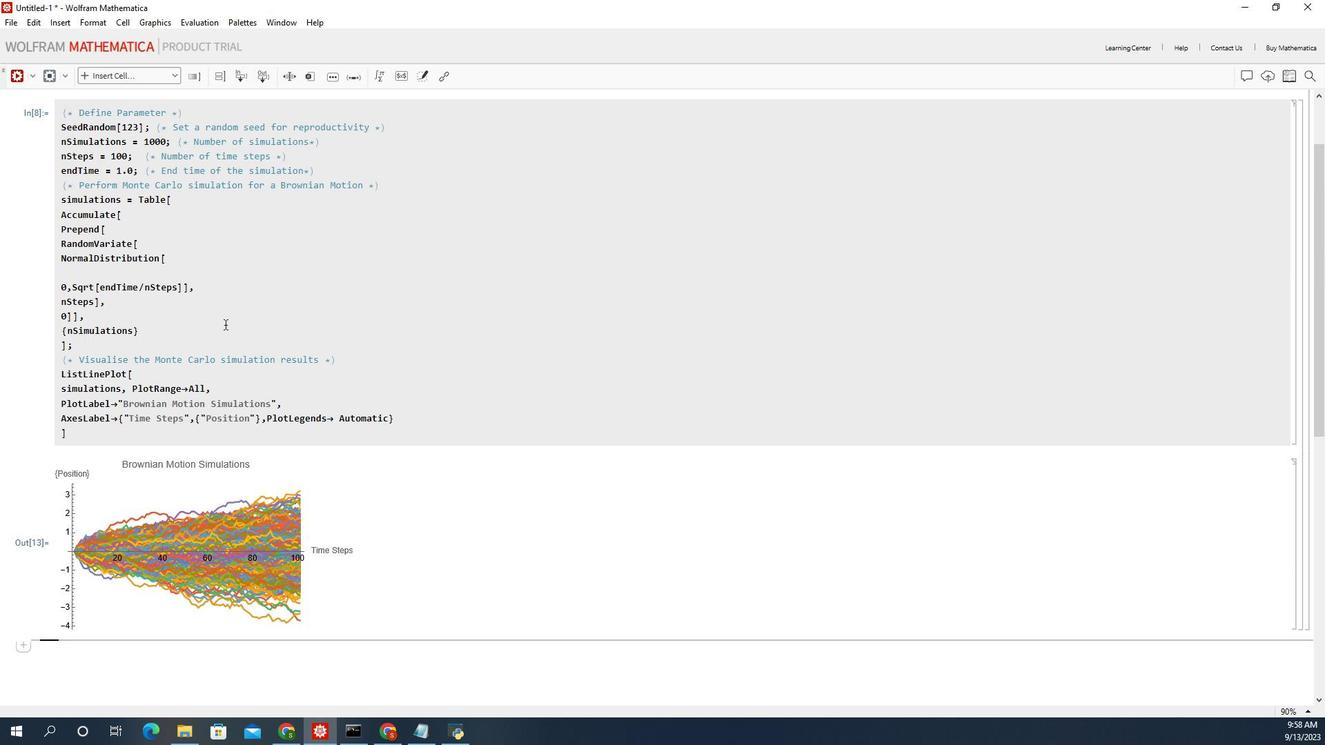 
Action: Mouse scrolled (196, 292) with delta (0, 0)
Screenshot: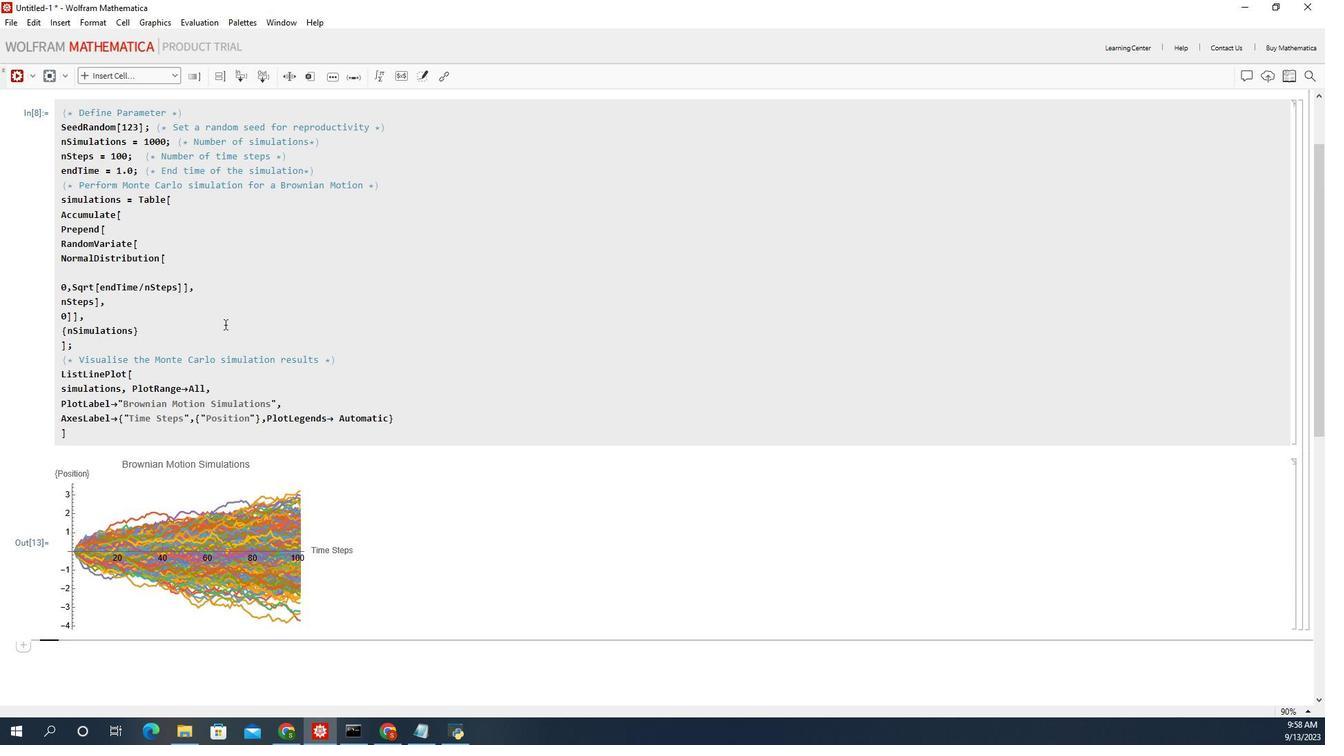 
Action: Mouse moved to (196, 292)
Screenshot: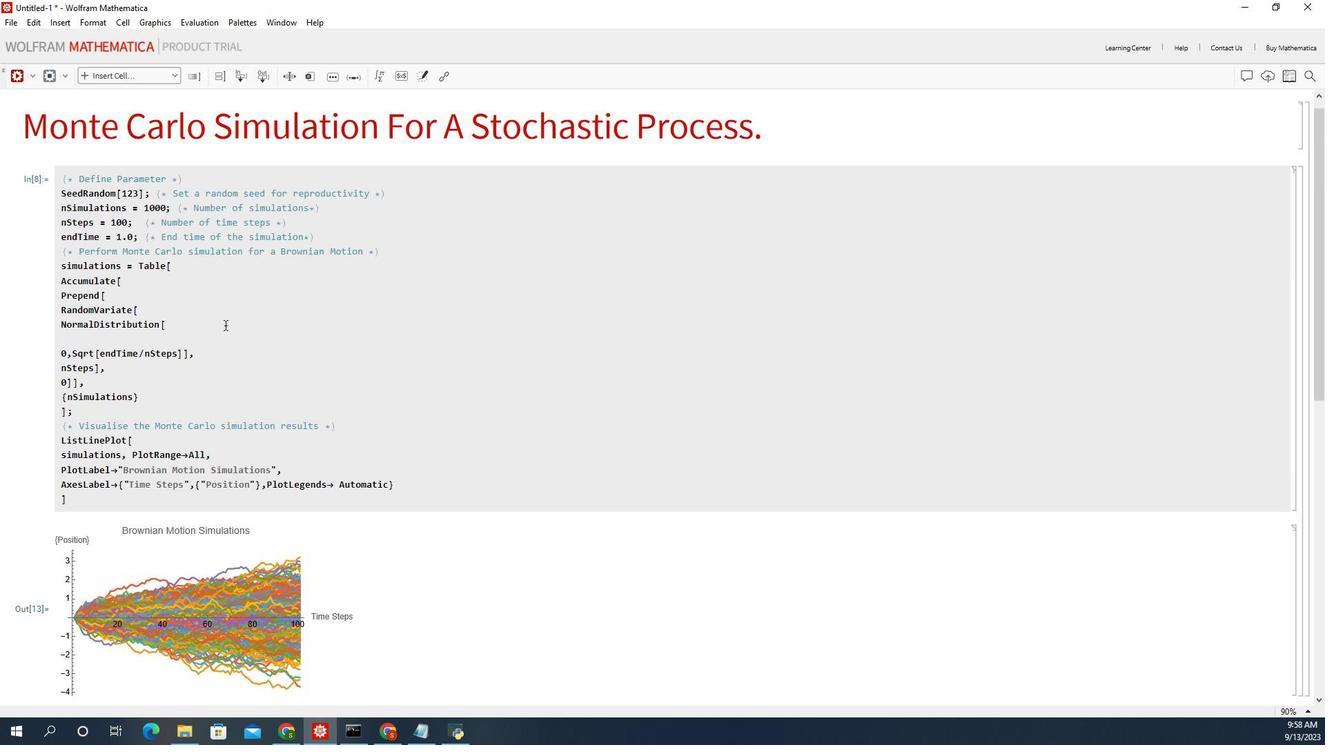 
Action: Mouse scrolled (196, 293) with delta (0, 0)
Screenshot: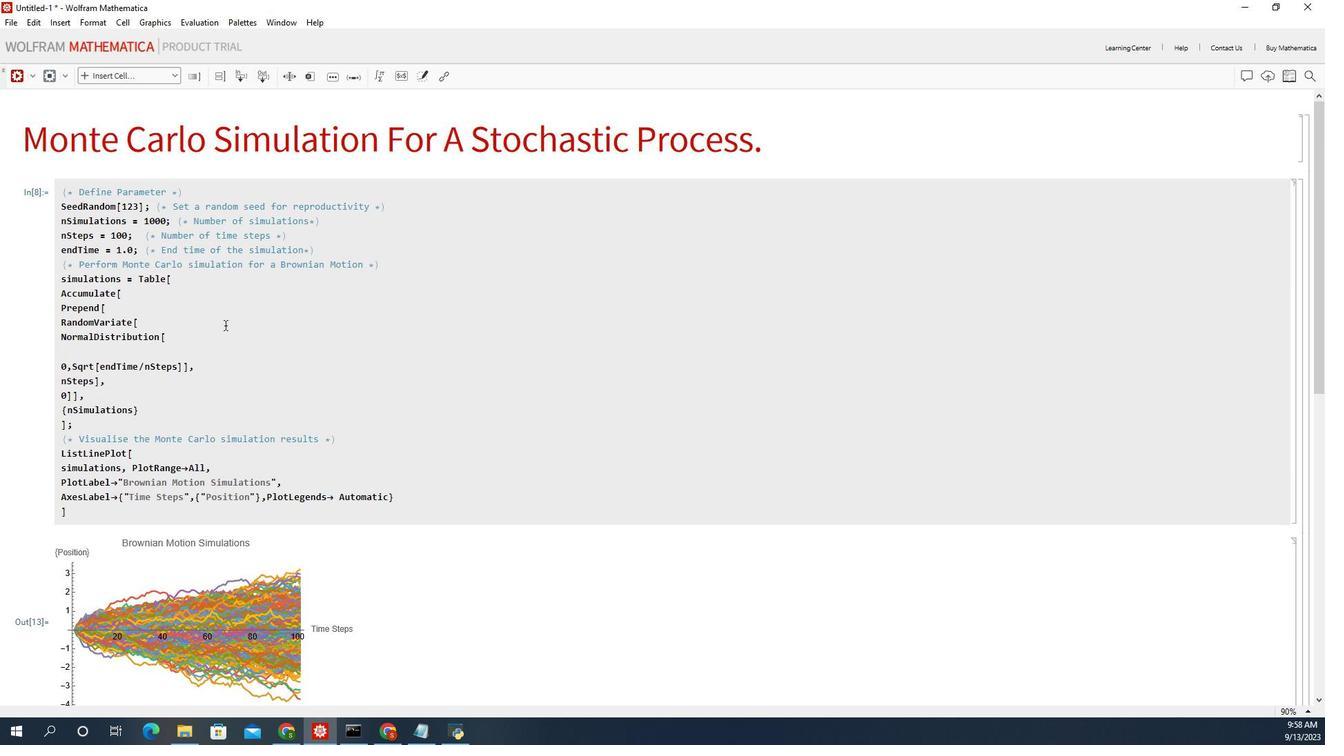 
Action: Mouse scrolled (196, 293) with delta (0, 0)
Screenshot: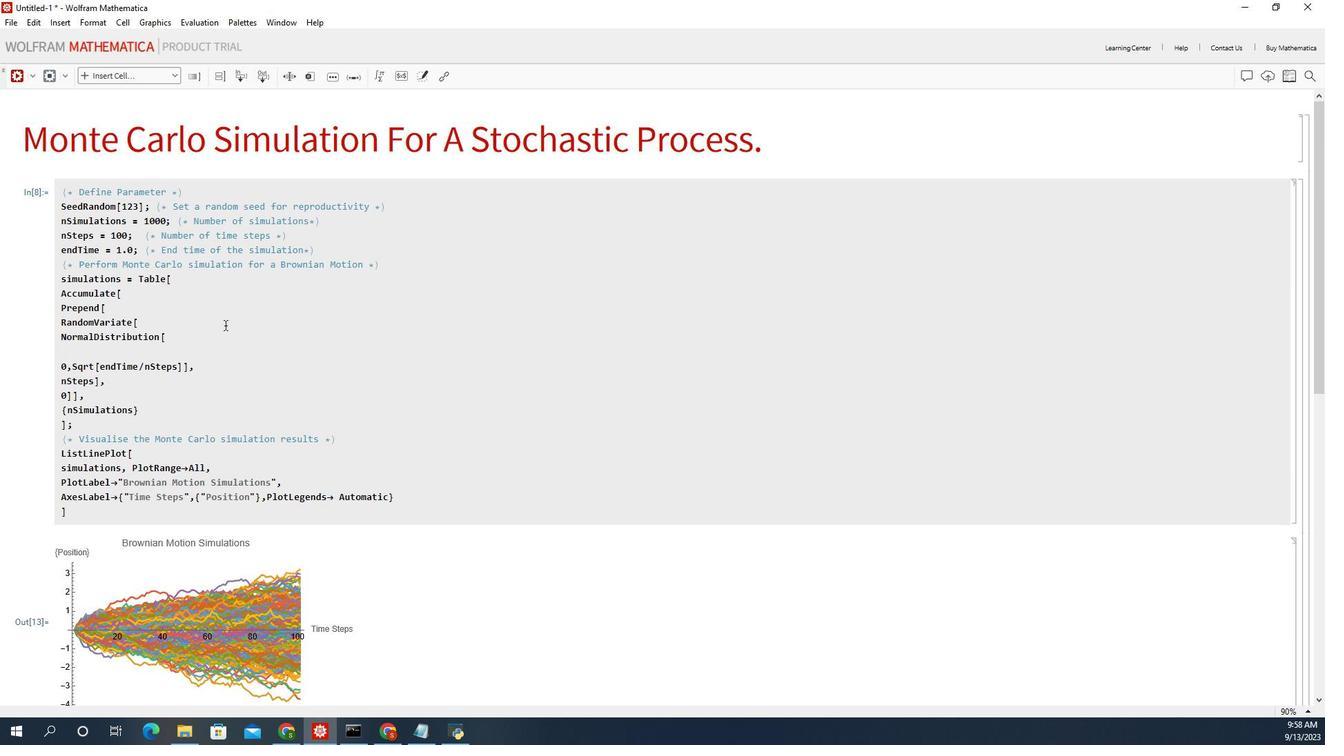 
